 Task: Select on-site as workplace types.
Action: Mouse moved to (878, 117)
Screenshot: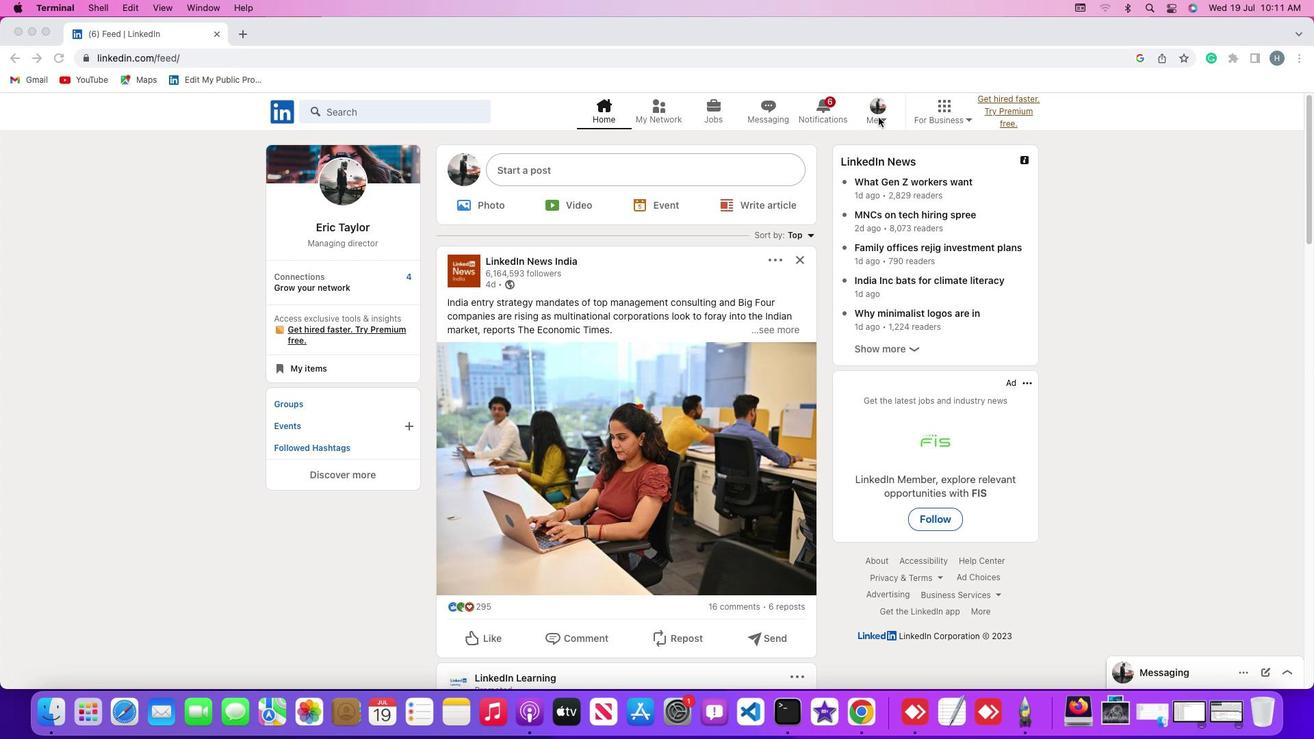 
Action: Mouse pressed left at (878, 117)
Screenshot: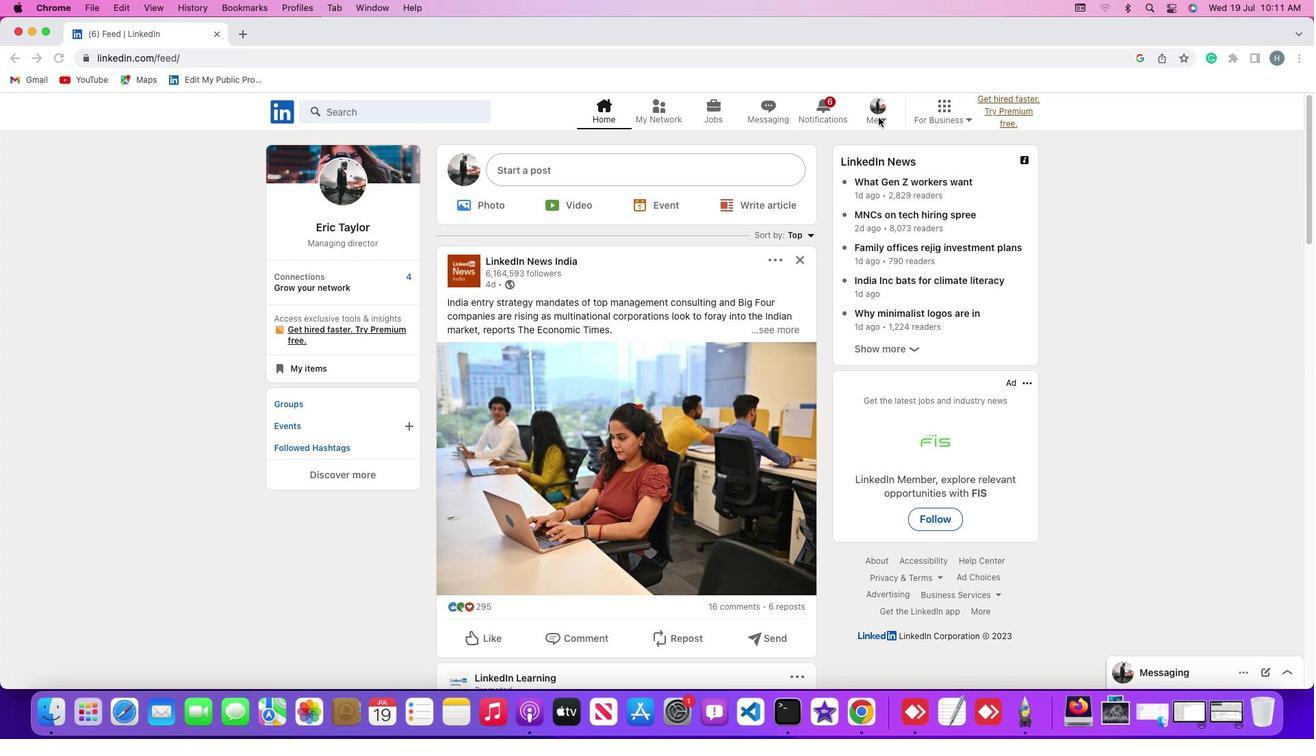 
Action: Mouse moved to (881, 118)
Screenshot: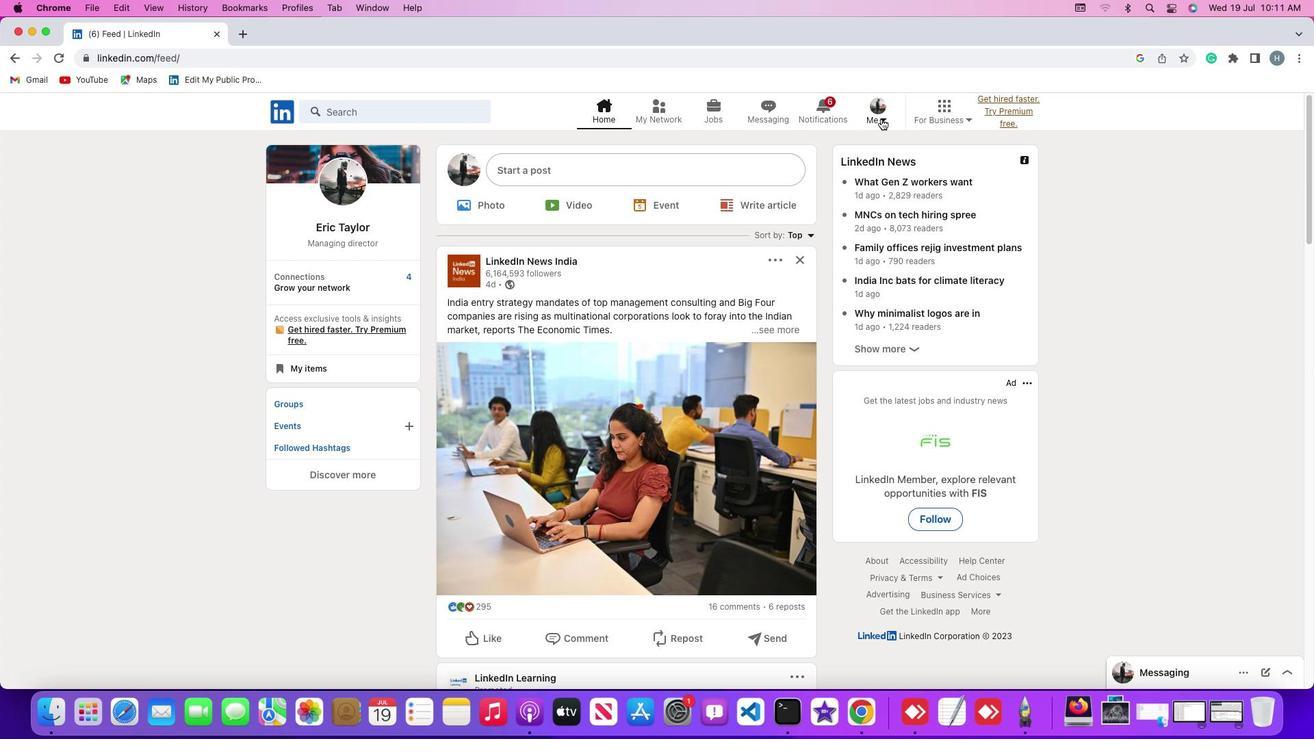 
Action: Mouse pressed left at (881, 118)
Screenshot: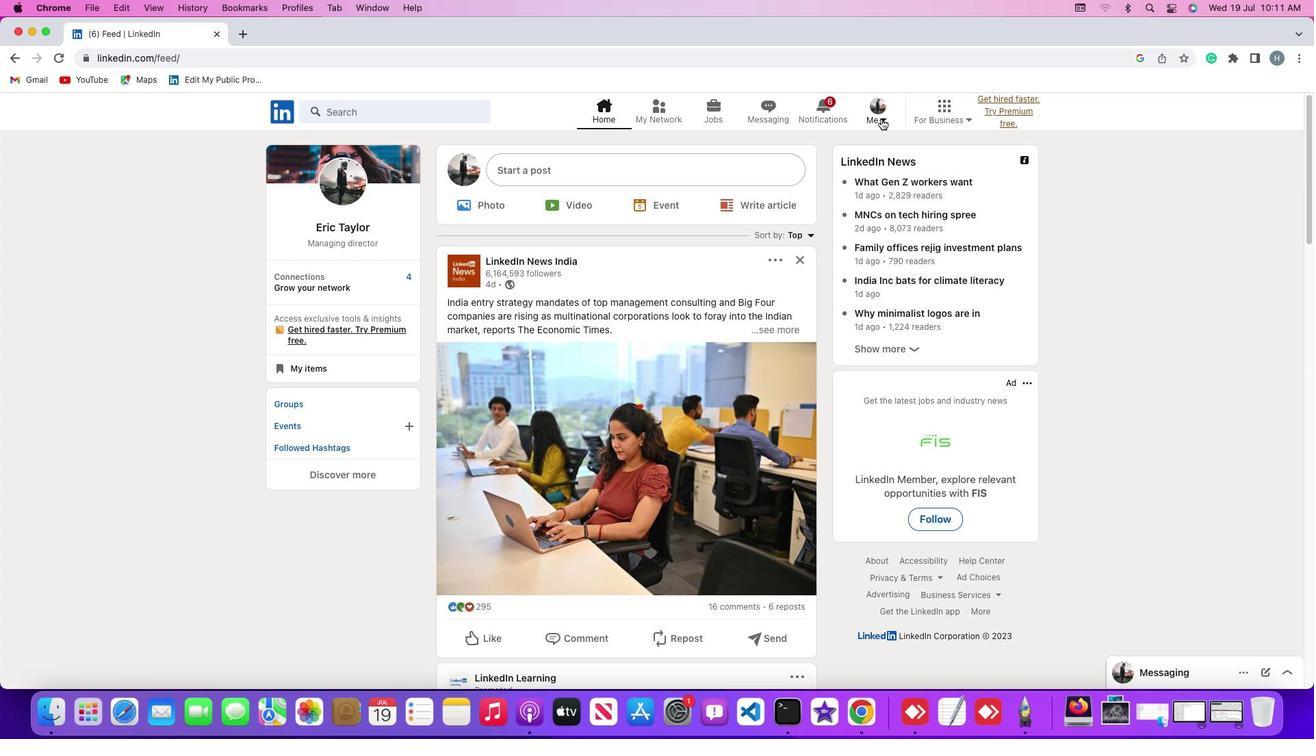 
Action: Mouse moved to (863, 186)
Screenshot: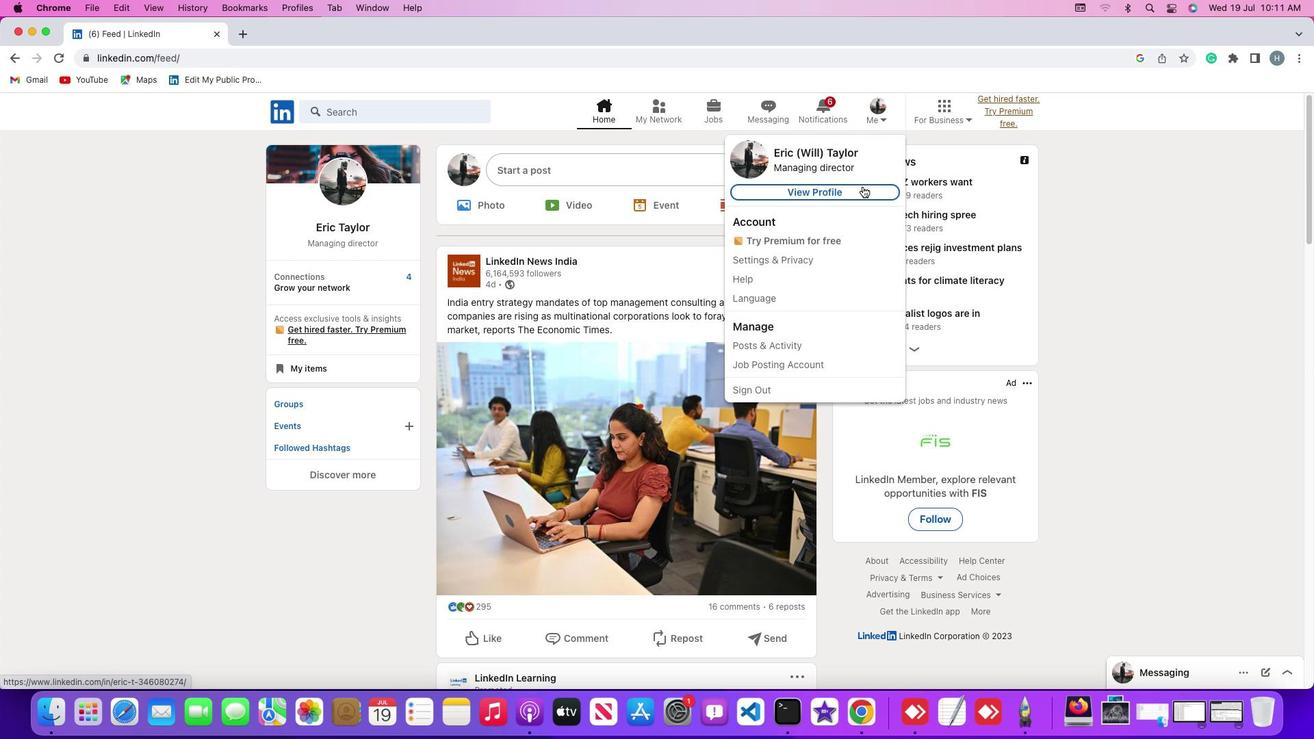 
Action: Mouse pressed left at (863, 186)
Screenshot: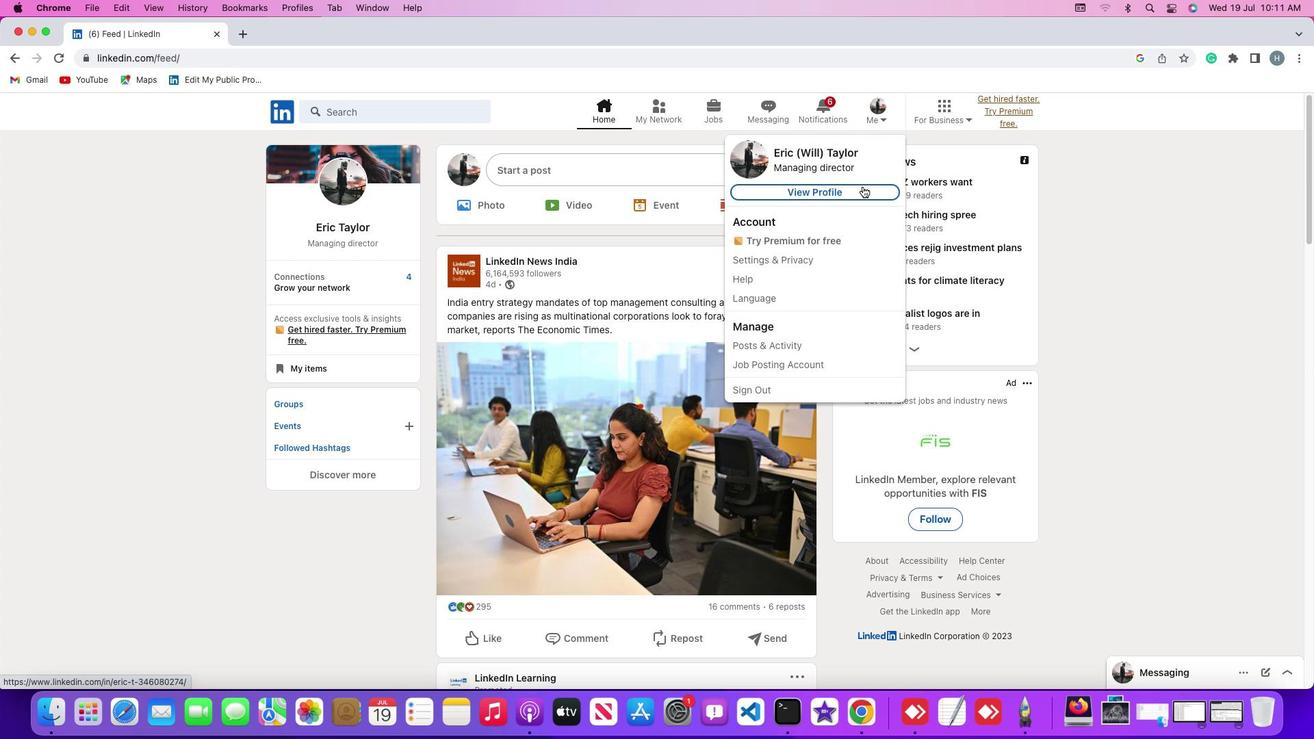
Action: Mouse moved to (321, 412)
Screenshot: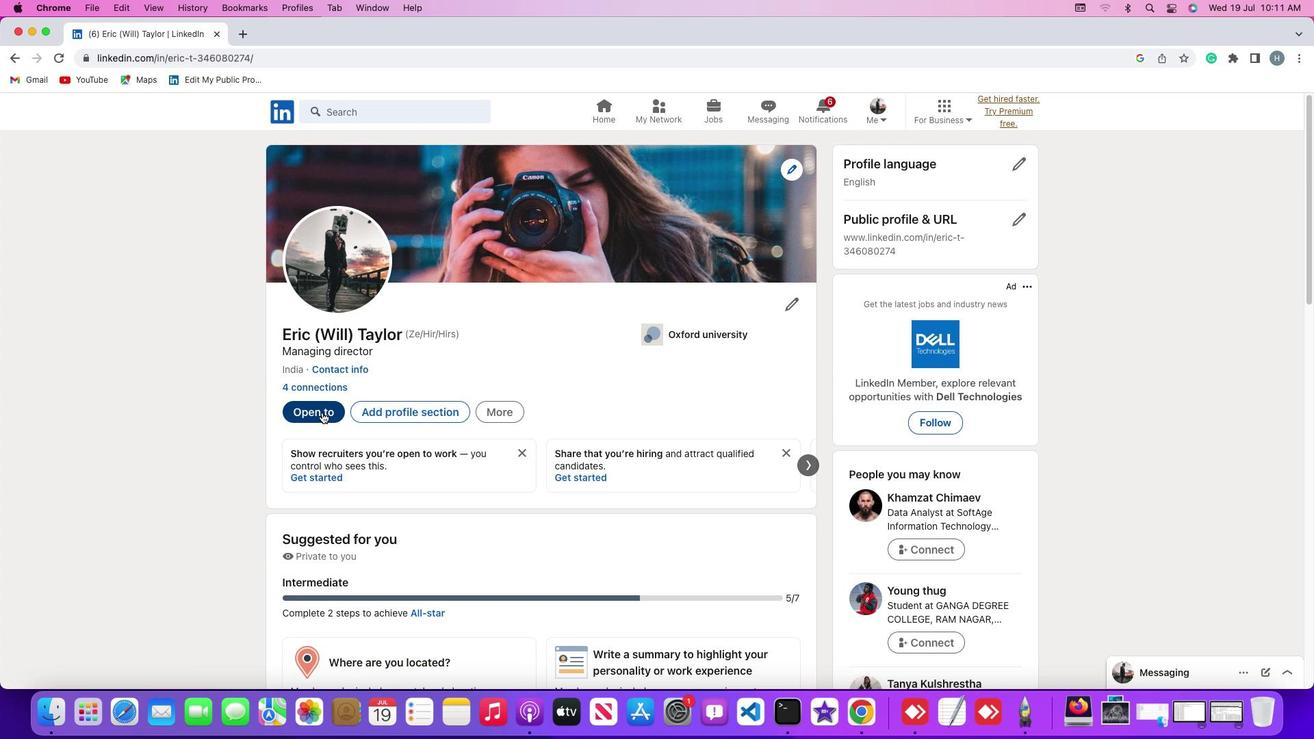 
Action: Mouse pressed left at (321, 412)
Screenshot: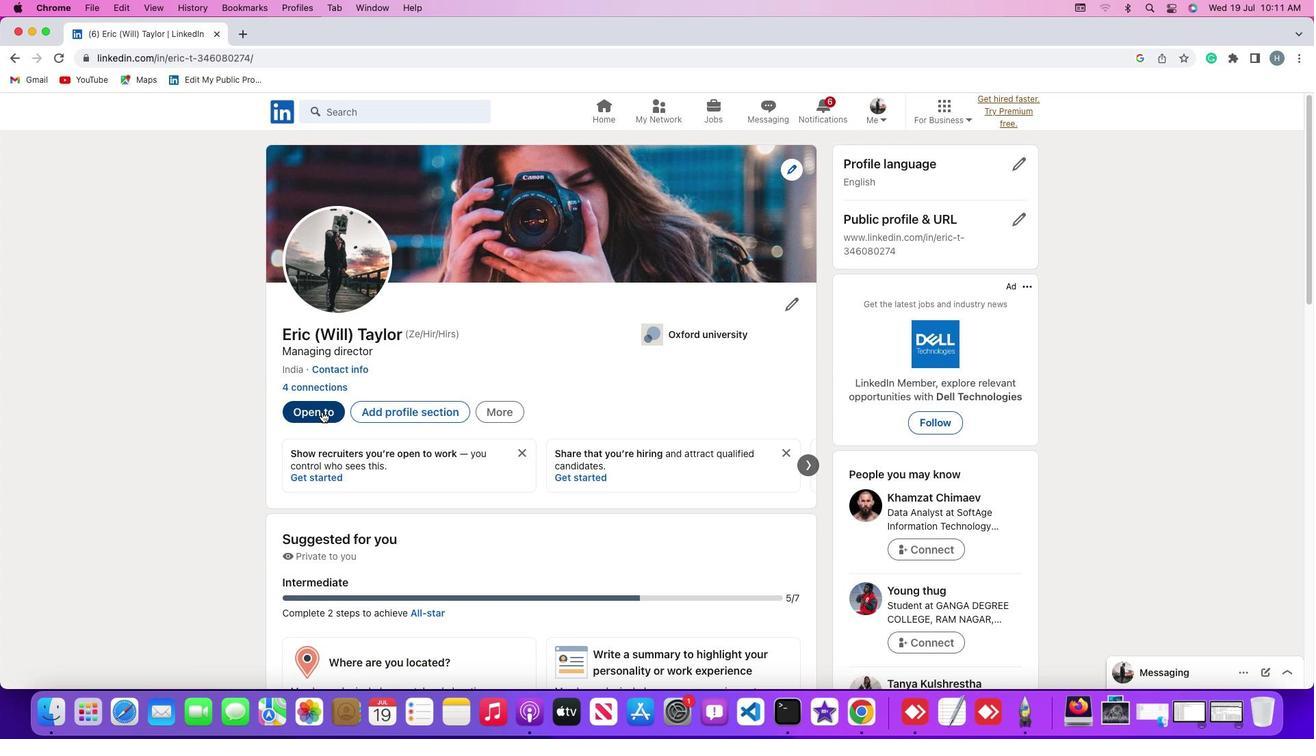 
Action: Mouse moved to (325, 501)
Screenshot: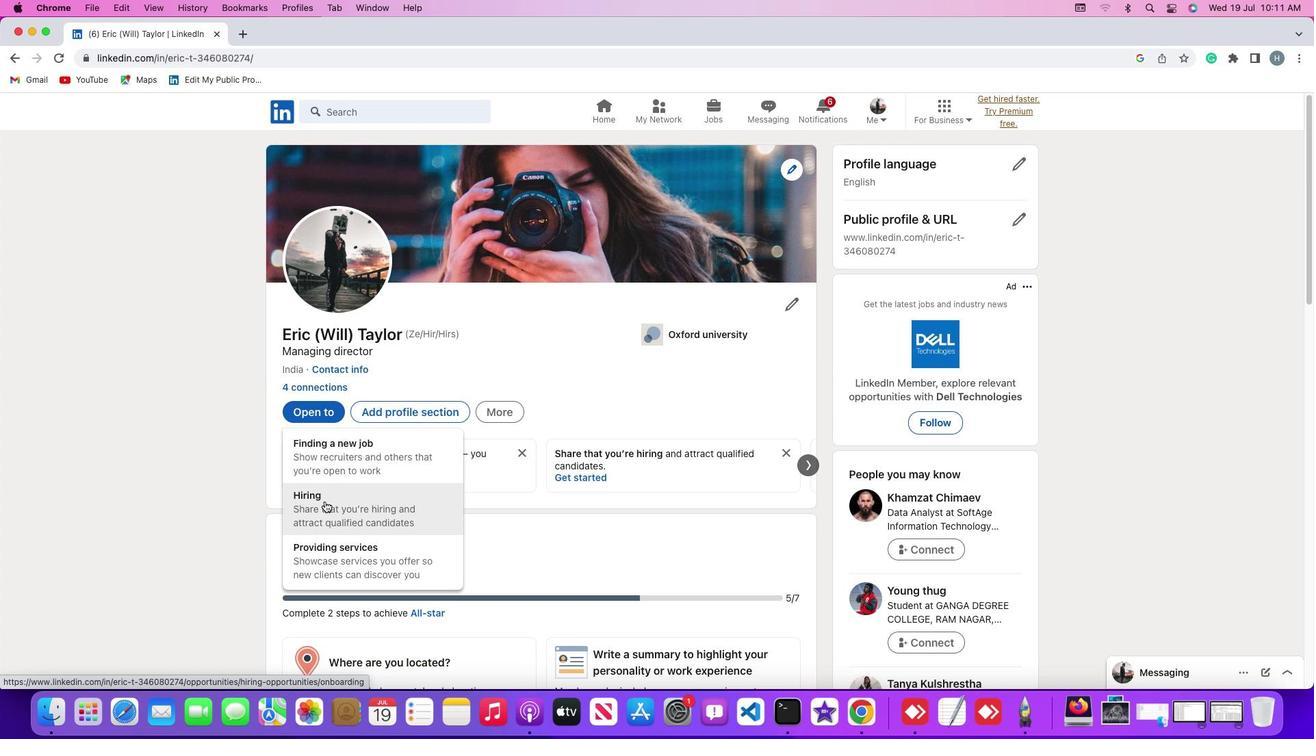 
Action: Mouse pressed left at (325, 501)
Screenshot: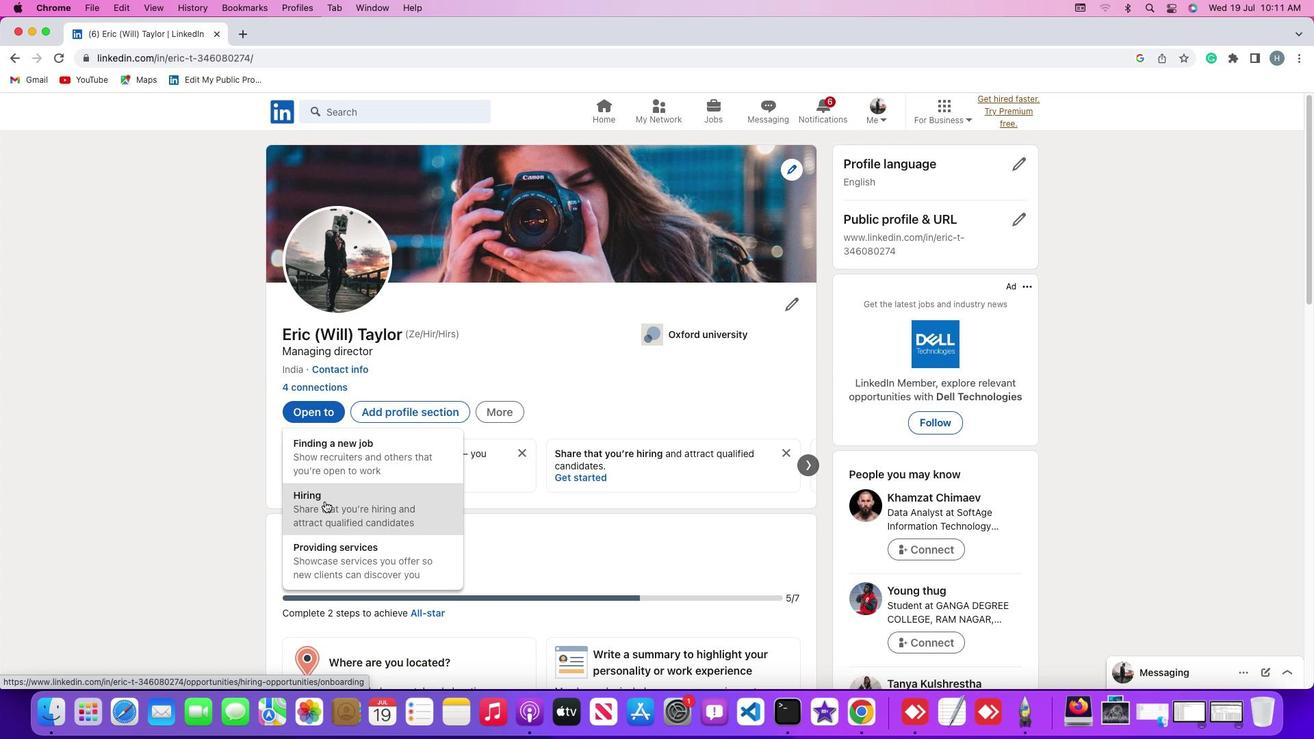 
Action: Mouse moved to (657, 470)
Screenshot: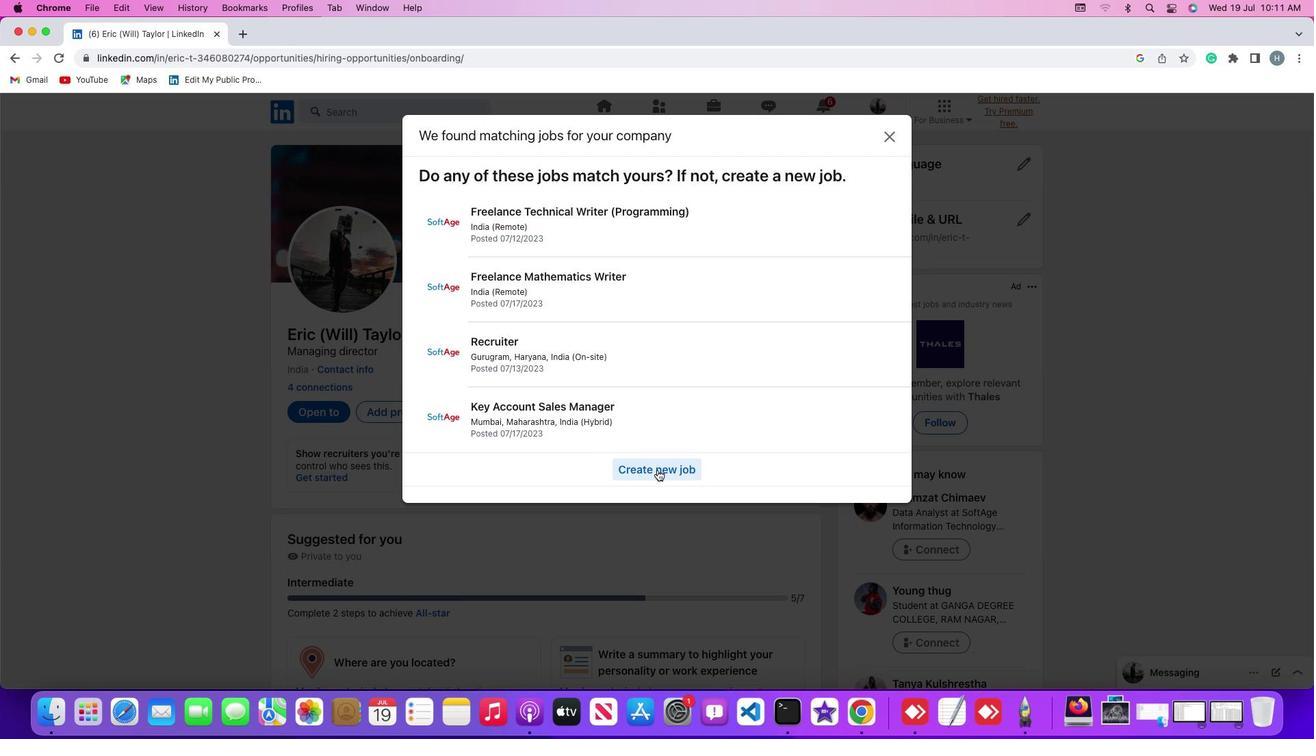 
Action: Mouse pressed left at (657, 470)
Screenshot: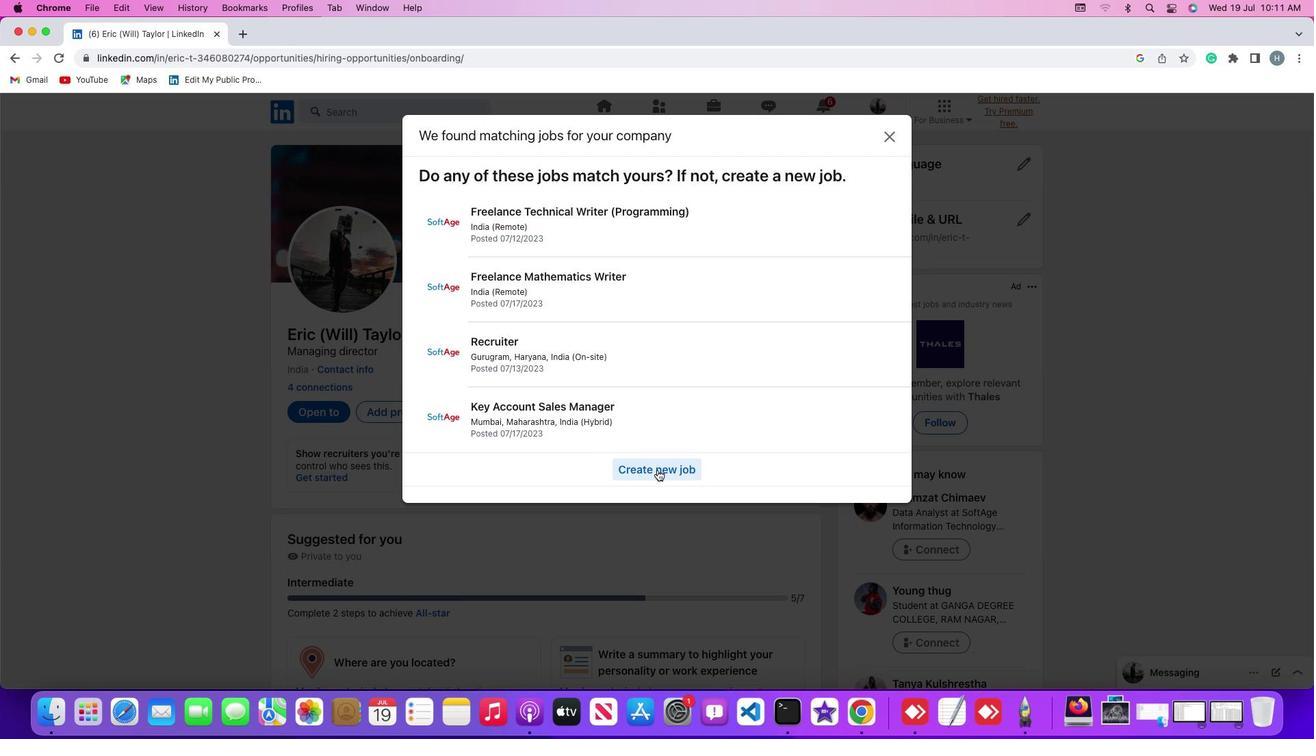 
Action: Mouse moved to (884, 291)
Screenshot: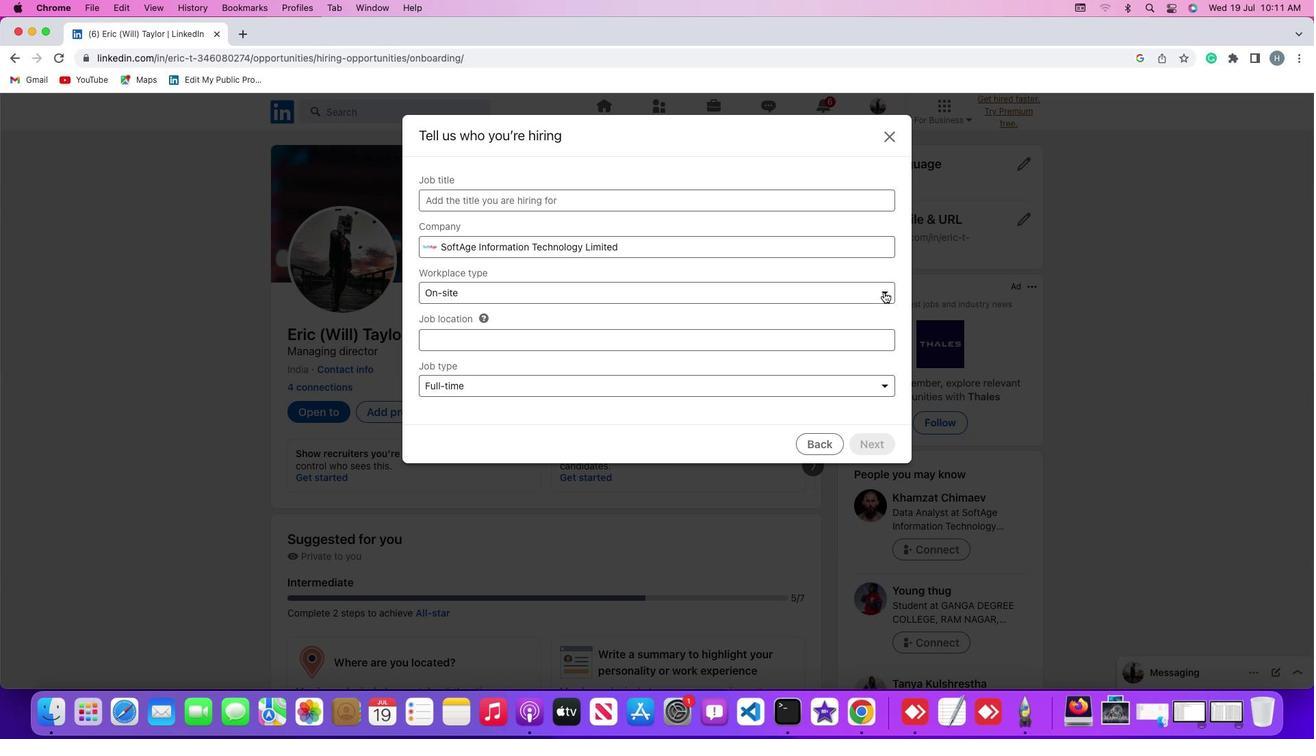 
Action: Mouse pressed left at (884, 291)
Screenshot: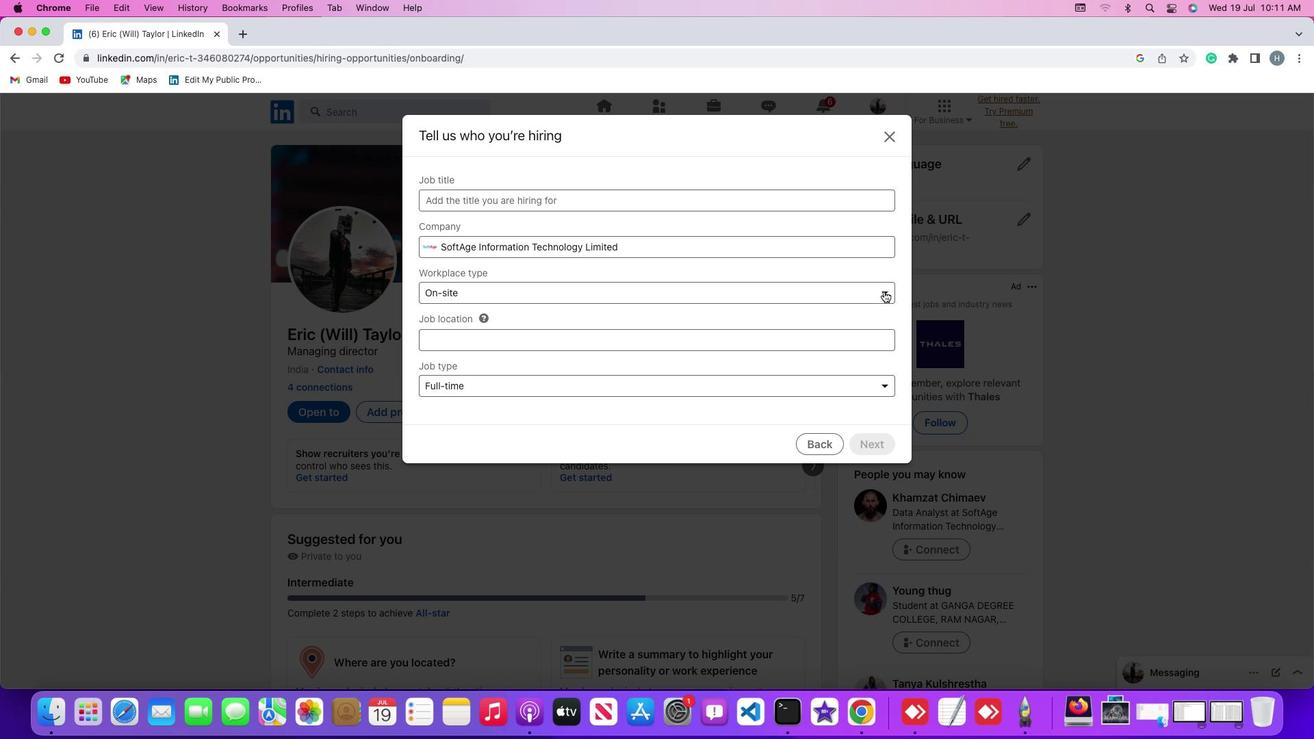 
Action: Mouse moved to (826, 321)
Screenshot: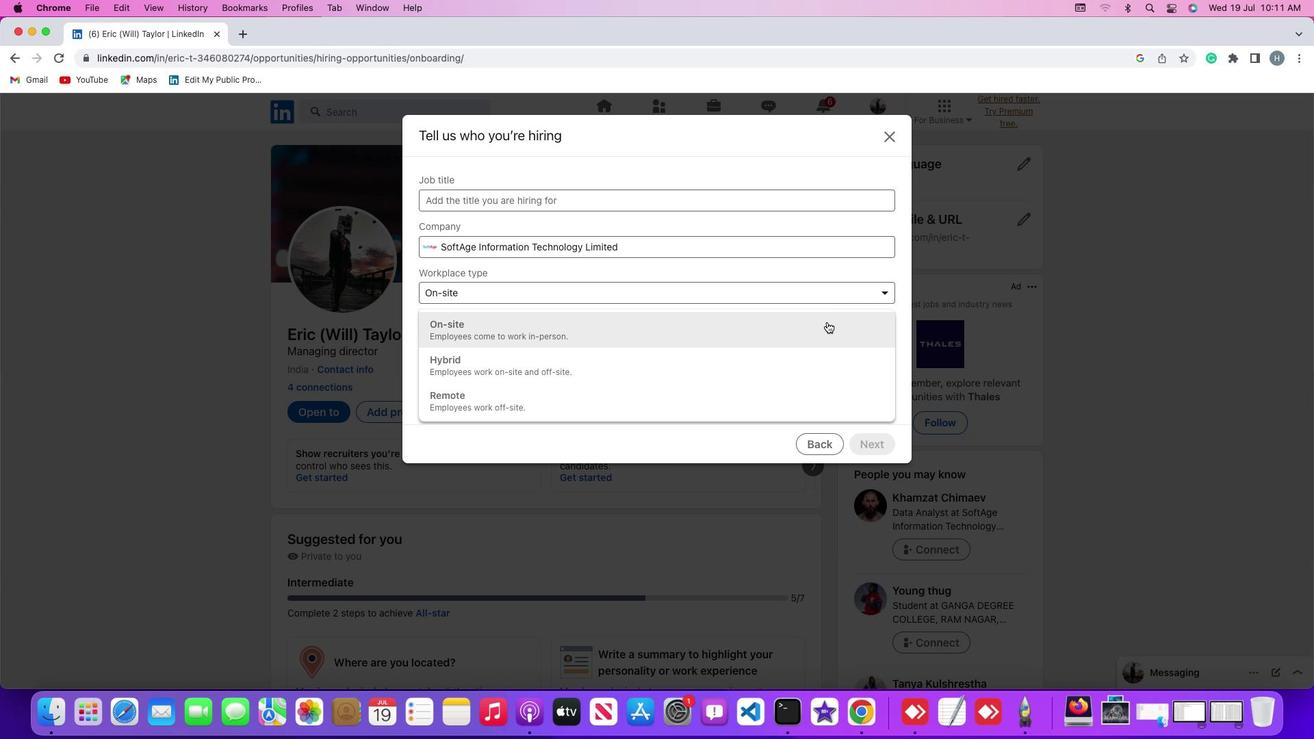 
Action: Mouse pressed left at (826, 321)
Screenshot: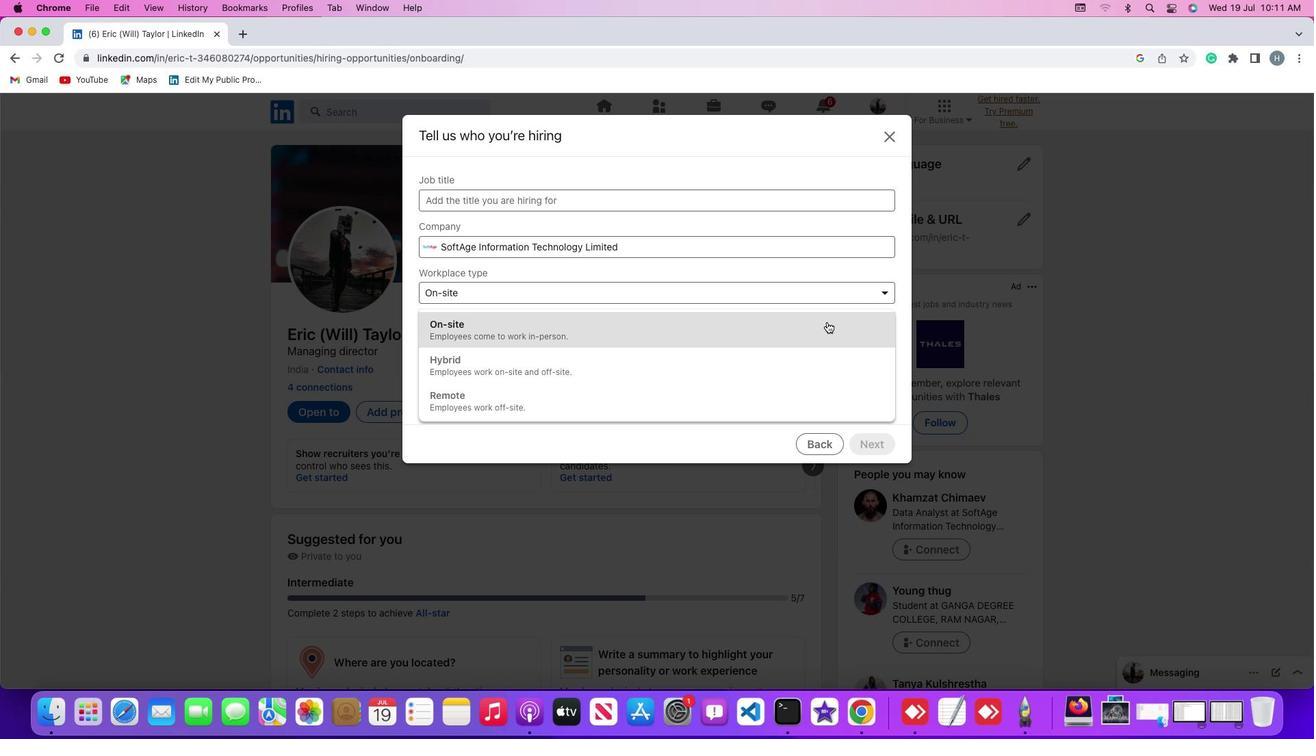 
Action: Mouse moved to (826, 313)
Screenshot: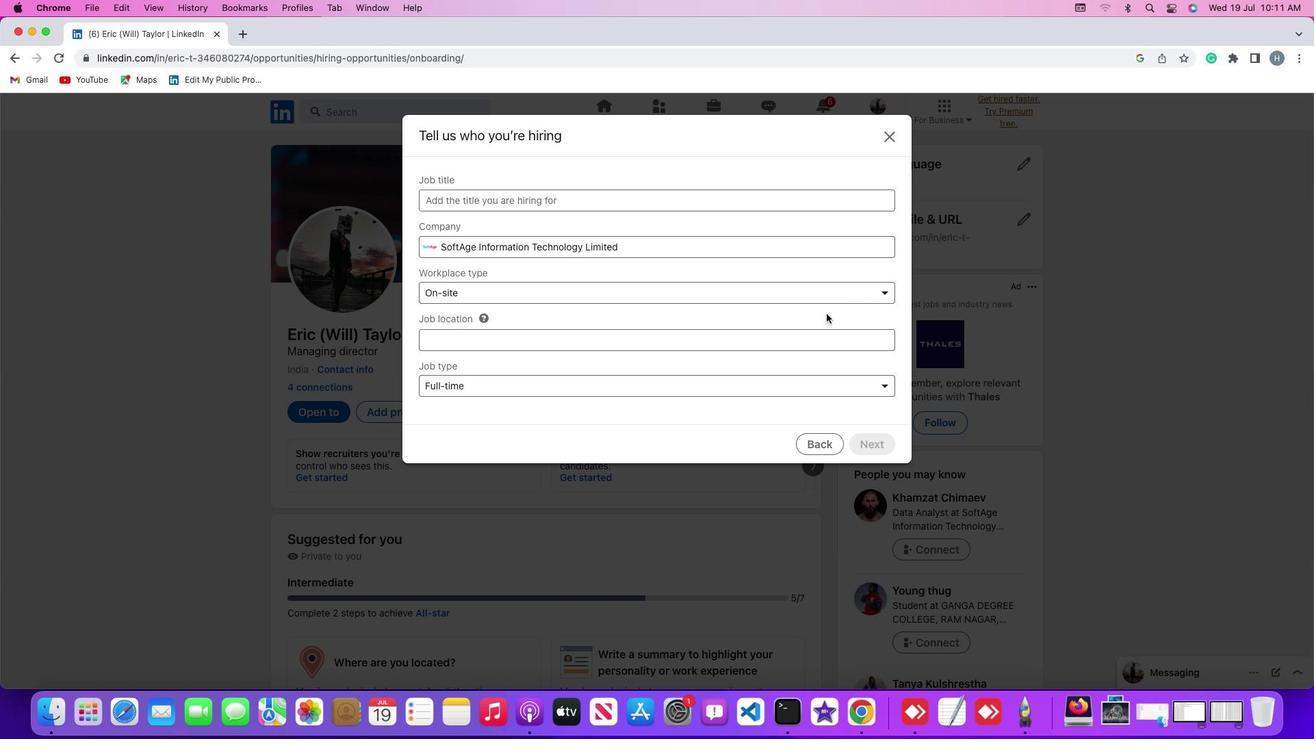 
